 Task: Check a repository's "Projects" for task management.
Action: Mouse moved to (74, 220)
Screenshot: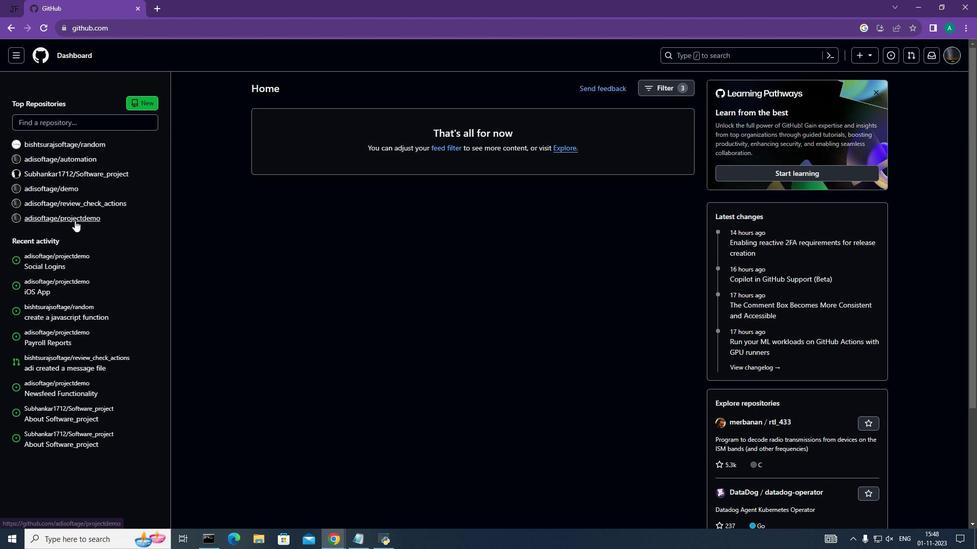 
Action: Mouse pressed left at (74, 220)
Screenshot: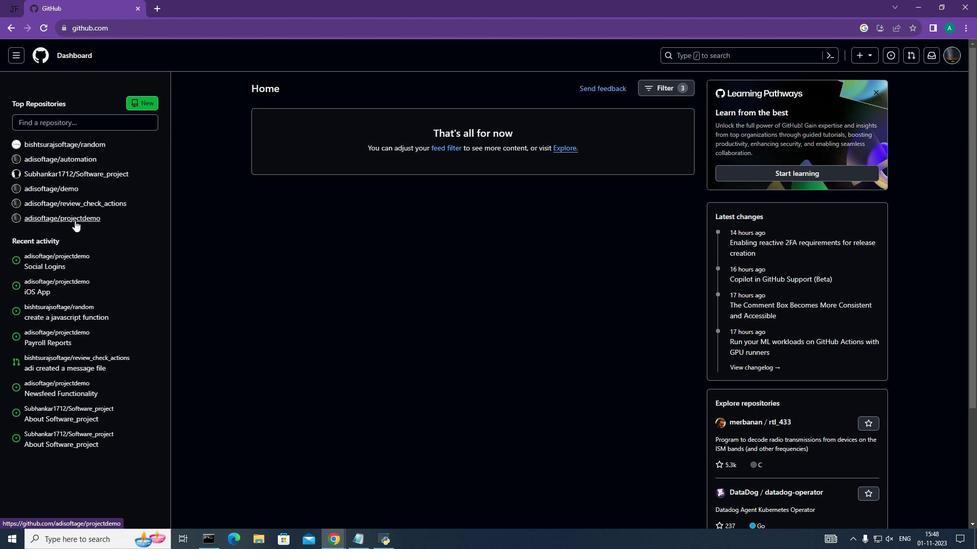 
Action: Mouse moved to (265, 79)
Screenshot: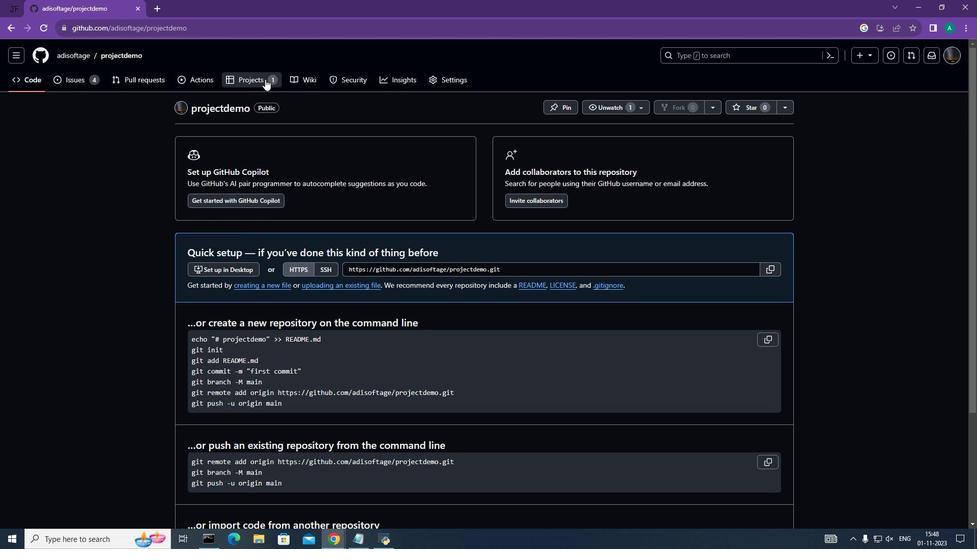 
Action: Mouse pressed left at (265, 79)
Screenshot: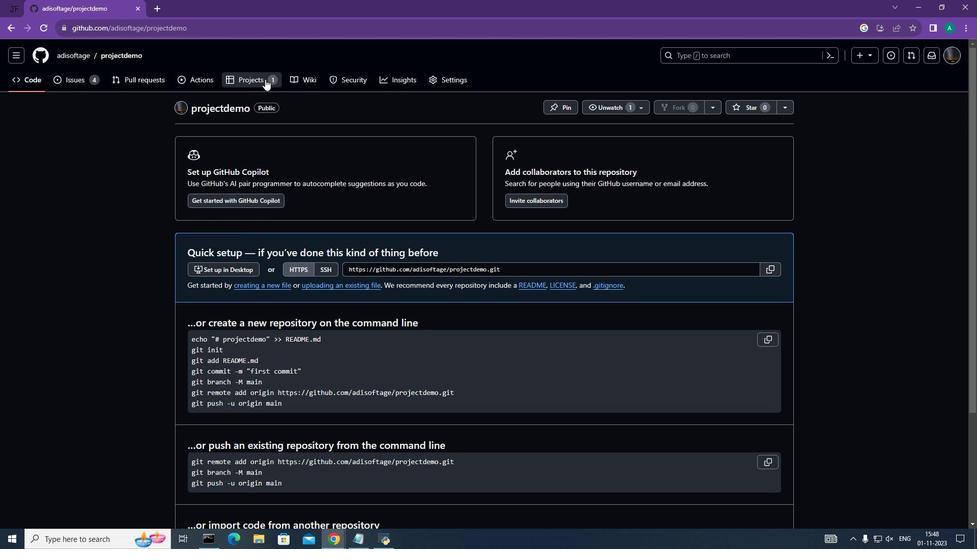
Action: Mouse moved to (214, 271)
Screenshot: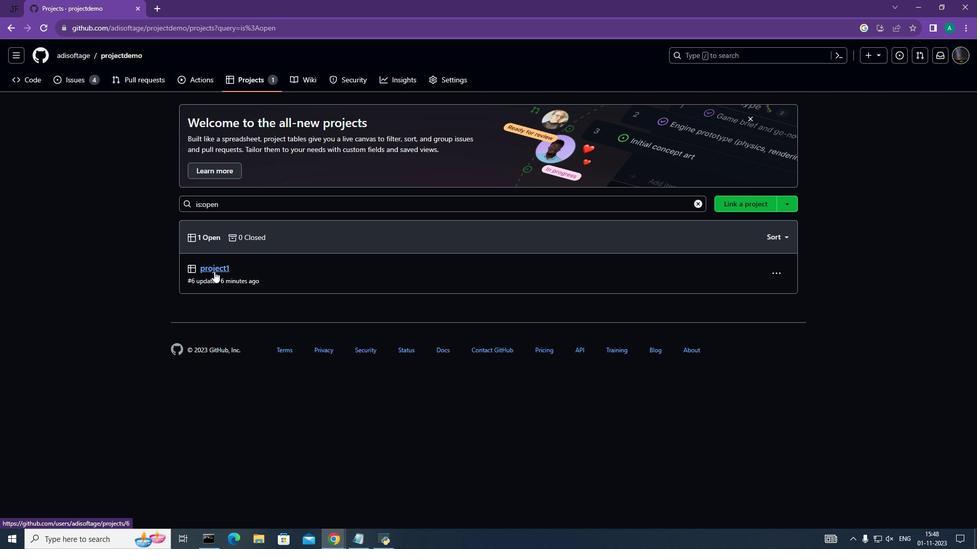 
Action: Mouse pressed left at (214, 271)
Screenshot: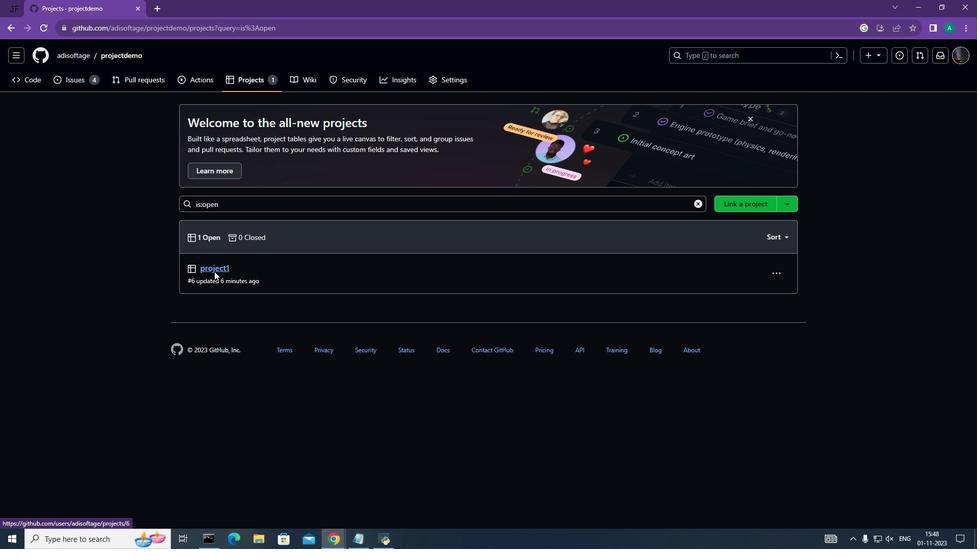 
Action: Mouse moved to (445, 196)
Screenshot: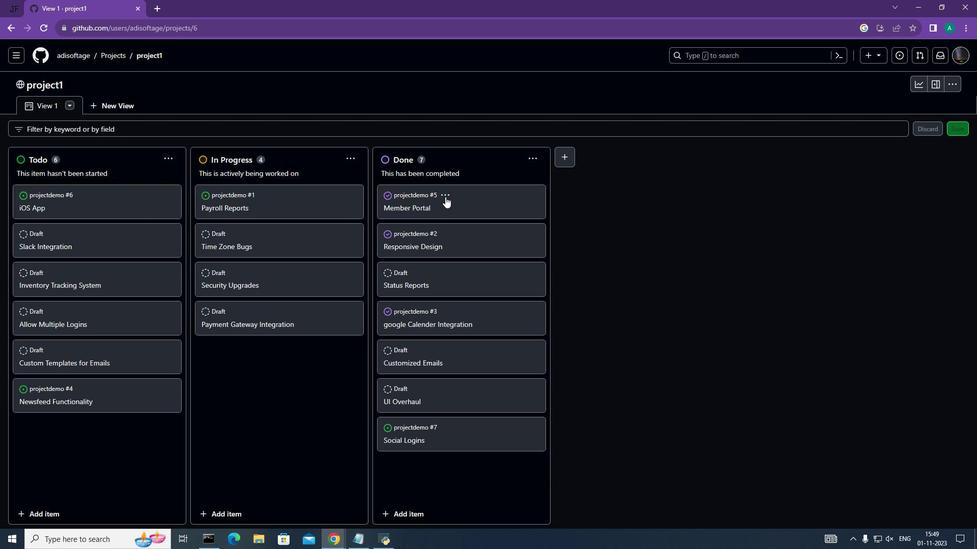 
Action: Mouse pressed left at (445, 196)
Screenshot: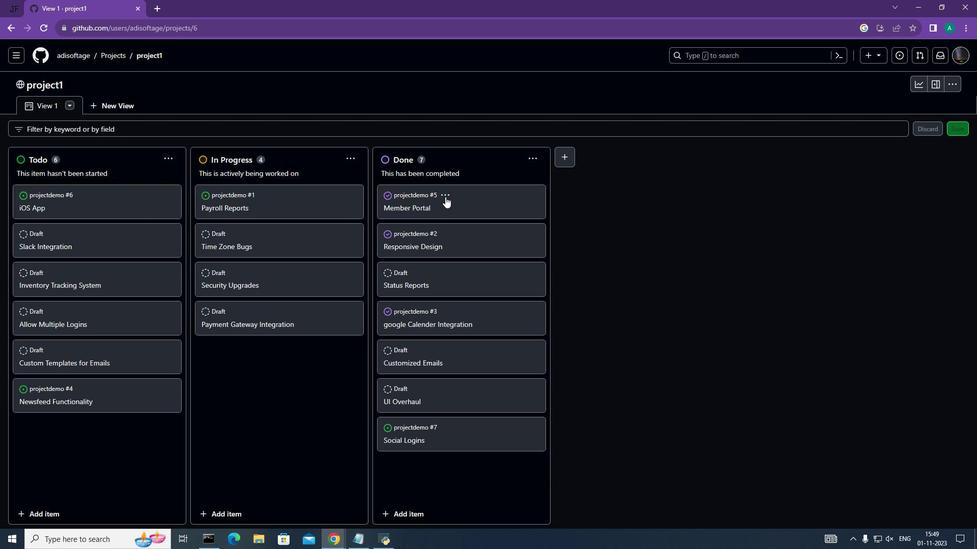 
Action: Mouse moved to (410, 214)
Screenshot: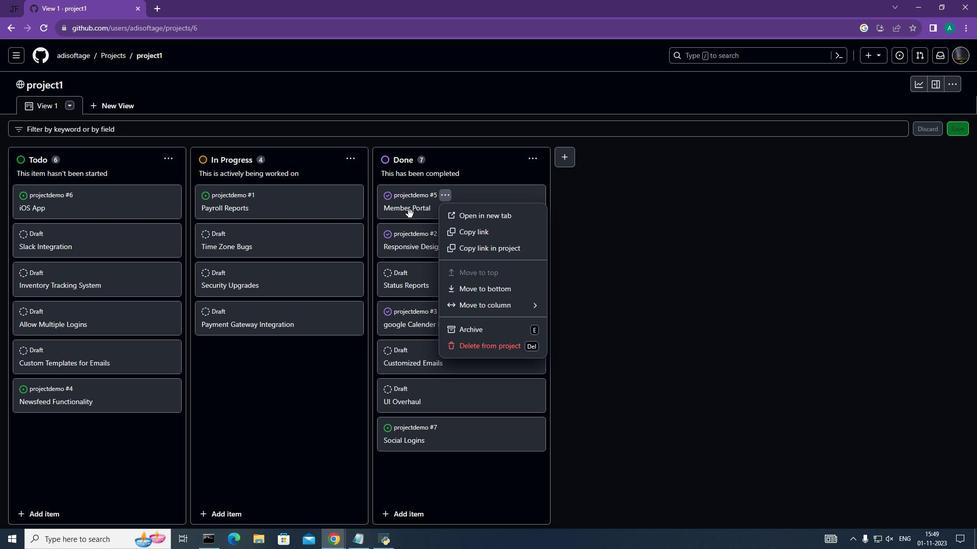 
Action: Mouse pressed left at (410, 214)
Screenshot: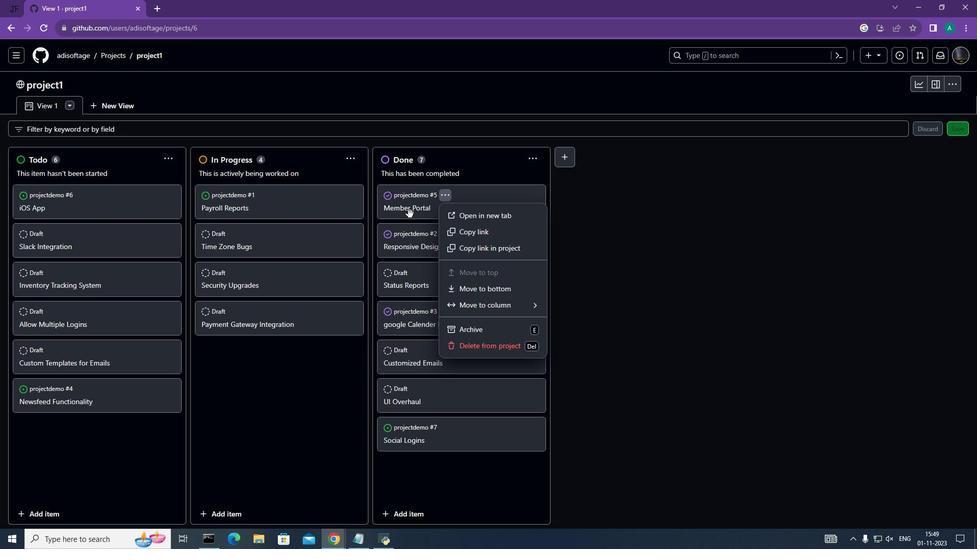 
Action: Mouse pressed left at (410, 214)
Screenshot: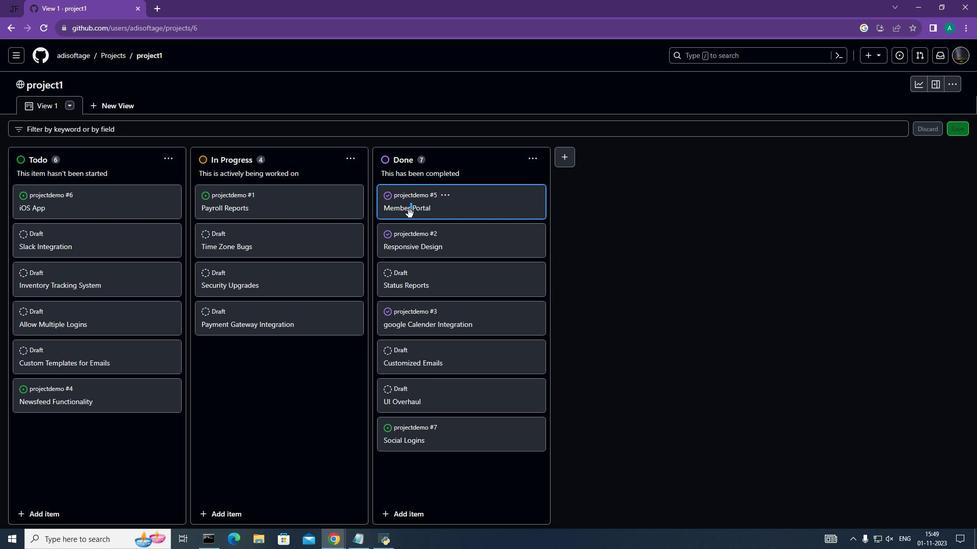 
Action: Mouse moved to (409, 209)
Screenshot: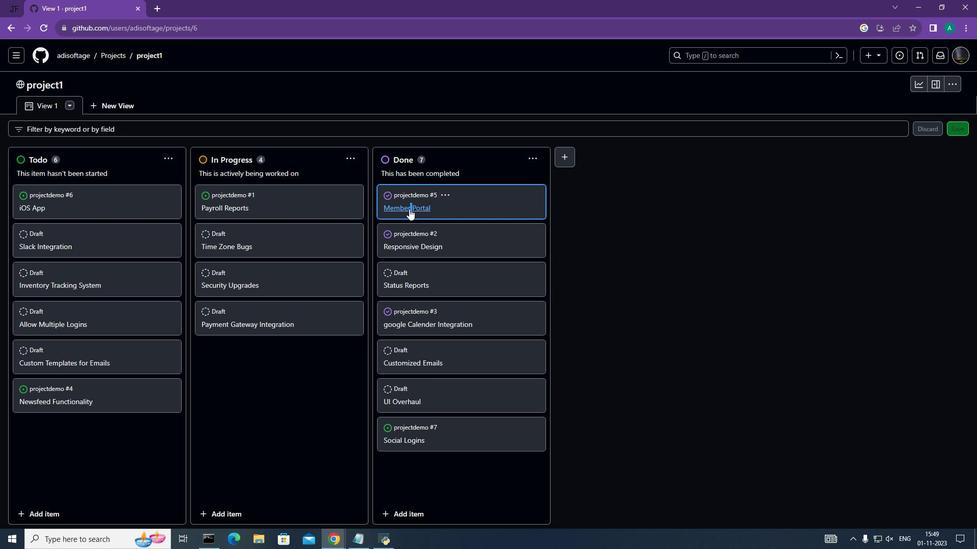 
Action: Mouse pressed left at (409, 209)
Screenshot: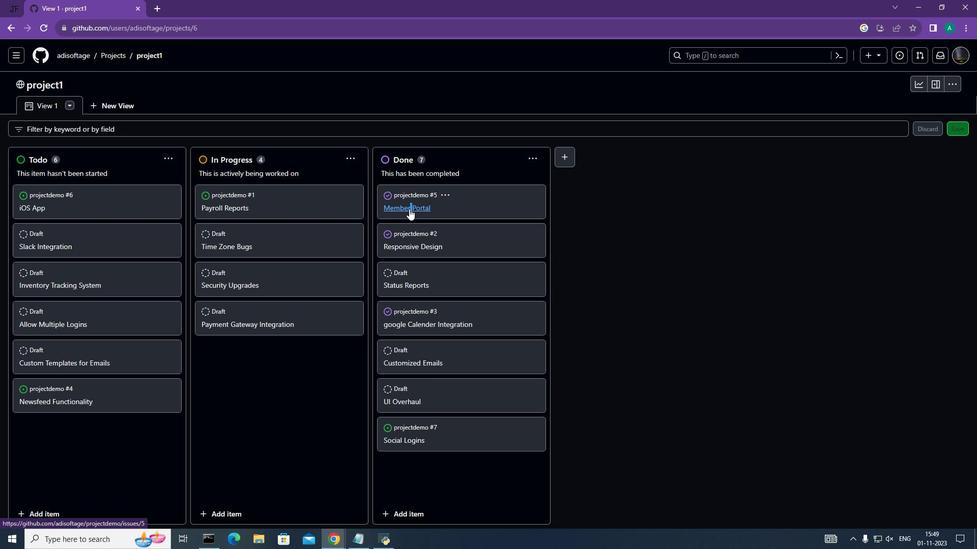 
Action: Mouse moved to (775, 330)
Screenshot: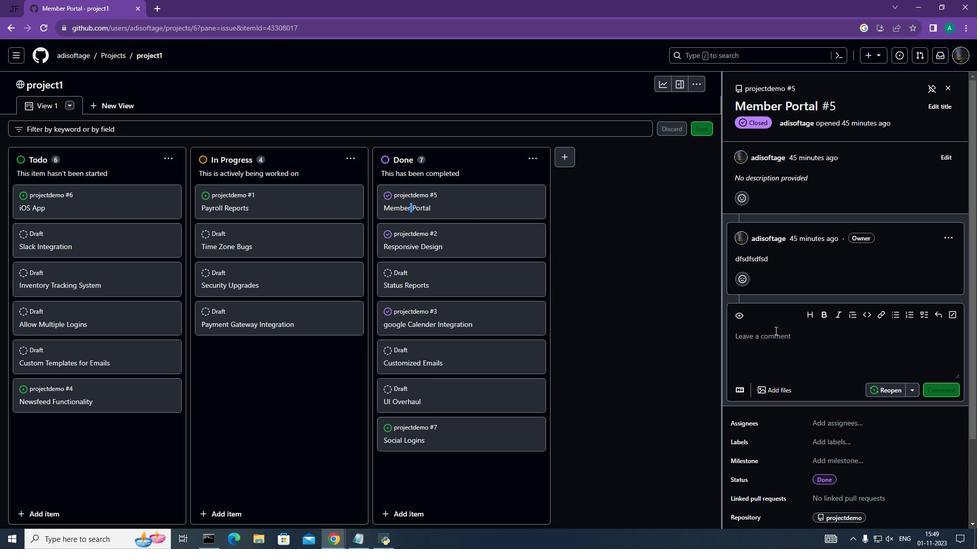
Action: Mouse pressed left at (775, 330)
Screenshot: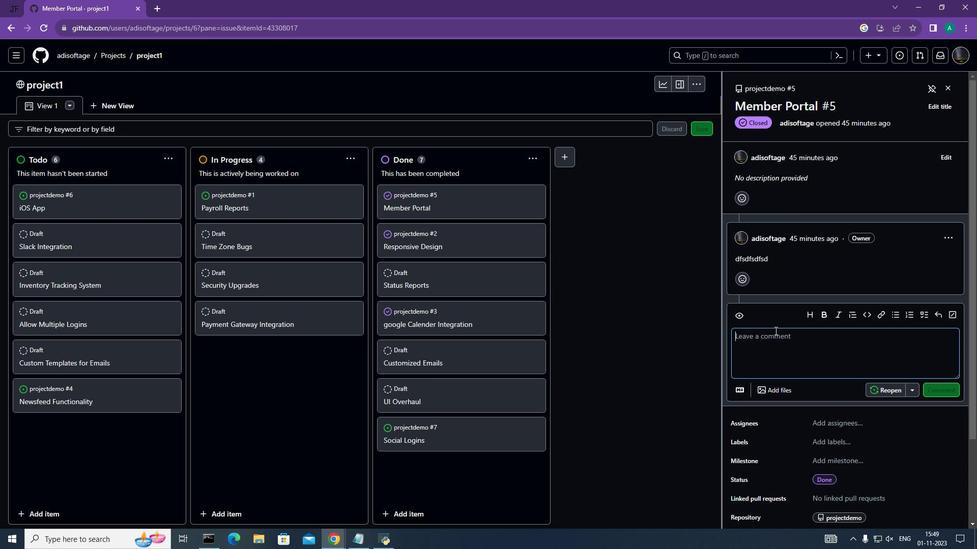 
Action: Key pressed <Key.shift><Key.shift>The<Key.space>member<Key.space>portal<Key.space>is<Key.space>crashing<Key.space>due<Key.space>to<Key.space>the<Key.space>huge<Key.space>traffic<Key.space>on<Key.space>it.<Key.shift><Key.enter><Key.shift>I<Key.space>think<Key.space>its<Key.space>time<Key.space>to<Key.space>implement<Key.space>handshake<Key.space>protocol
Screenshot: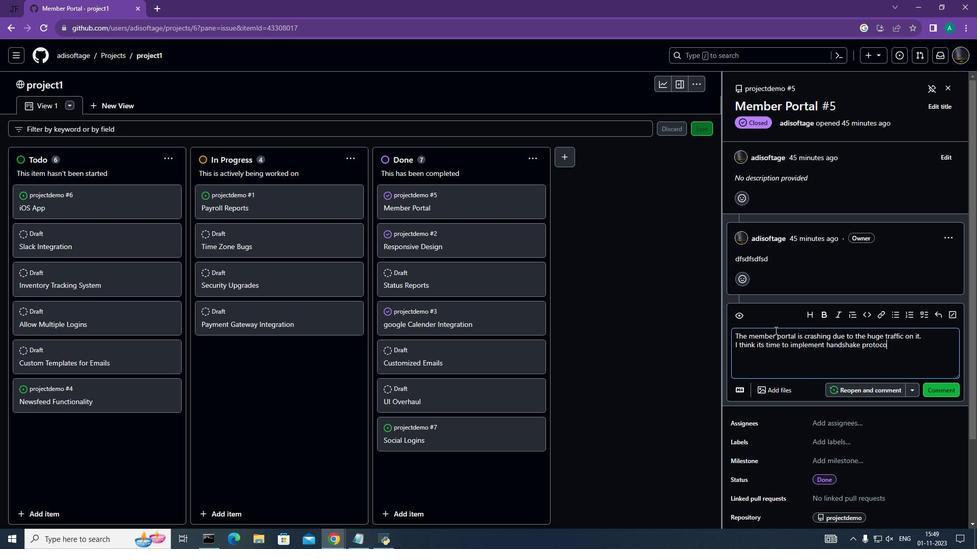 
Action: Mouse moved to (930, 389)
Screenshot: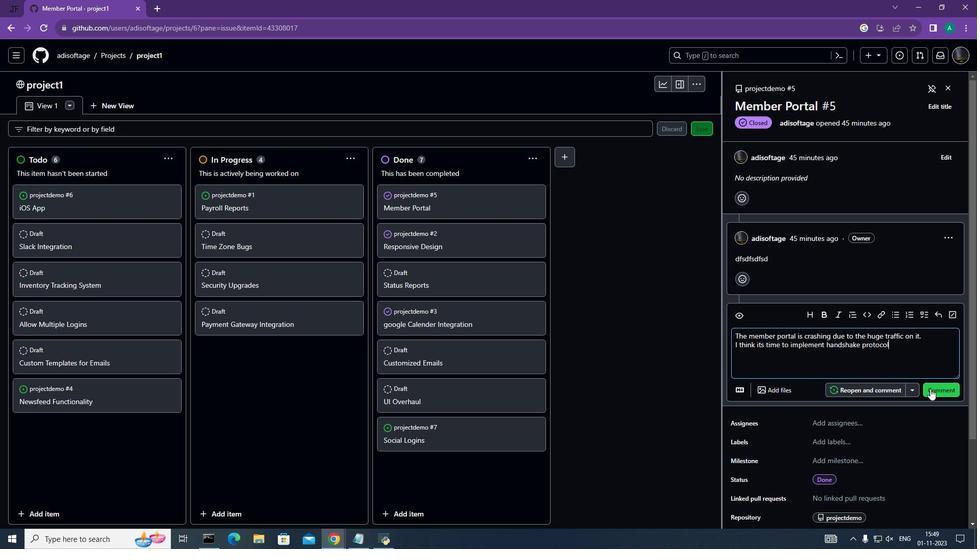 
Action: Mouse pressed left at (930, 389)
Screenshot: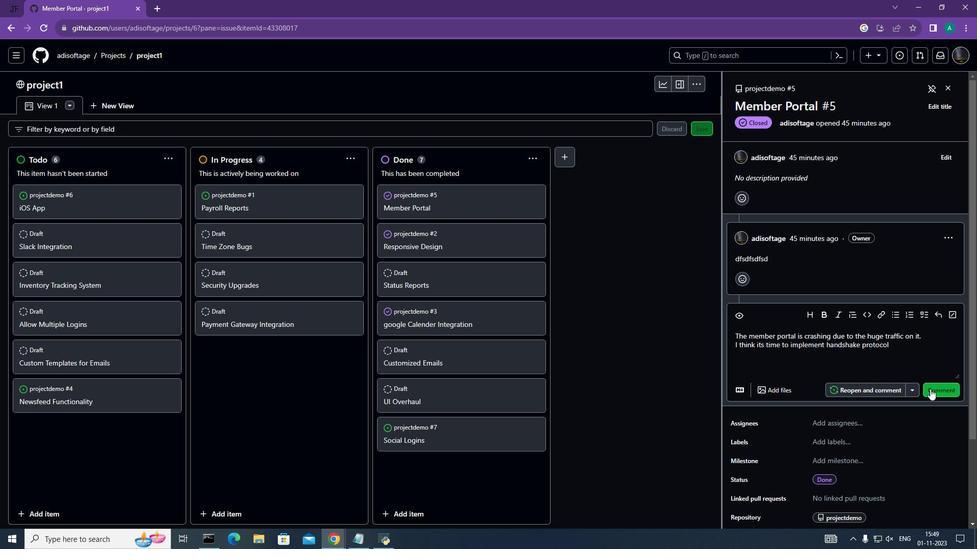 
Action: Mouse moved to (880, 486)
Screenshot: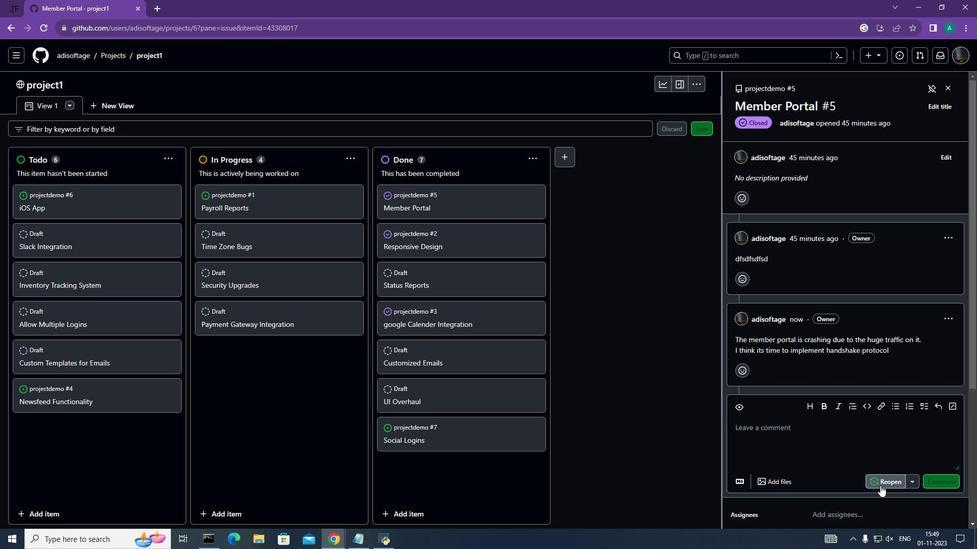 
Action: Mouse pressed left at (880, 486)
Screenshot: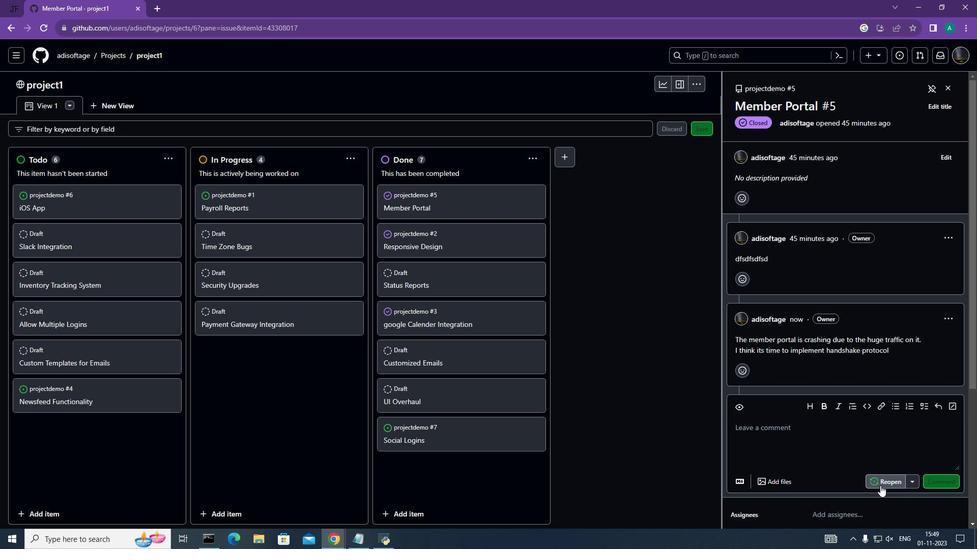 
Action: Mouse moved to (442, 197)
Screenshot: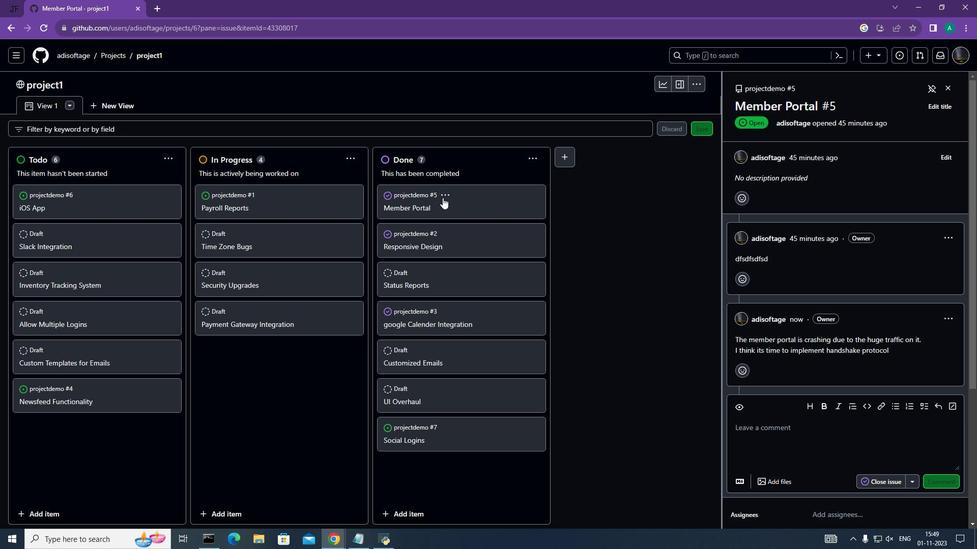 
Action: Mouse pressed left at (442, 197)
Screenshot: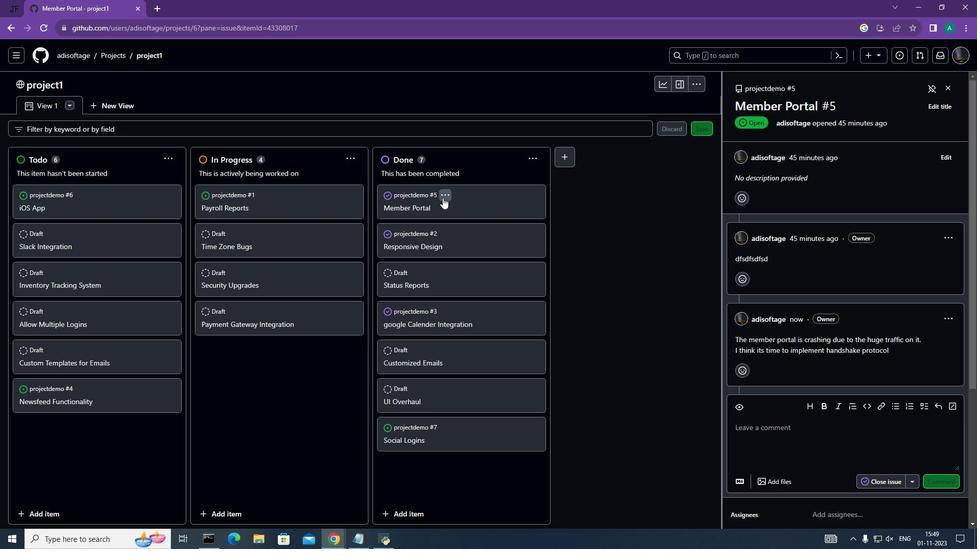 
Action: Mouse moved to (502, 304)
Screenshot: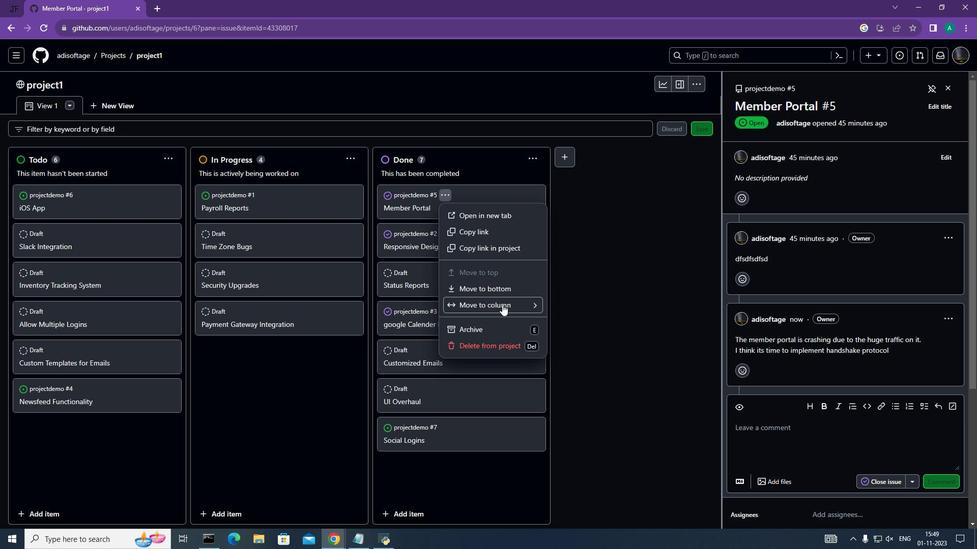 
Action: Mouse pressed left at (502, 304)
Screenshot: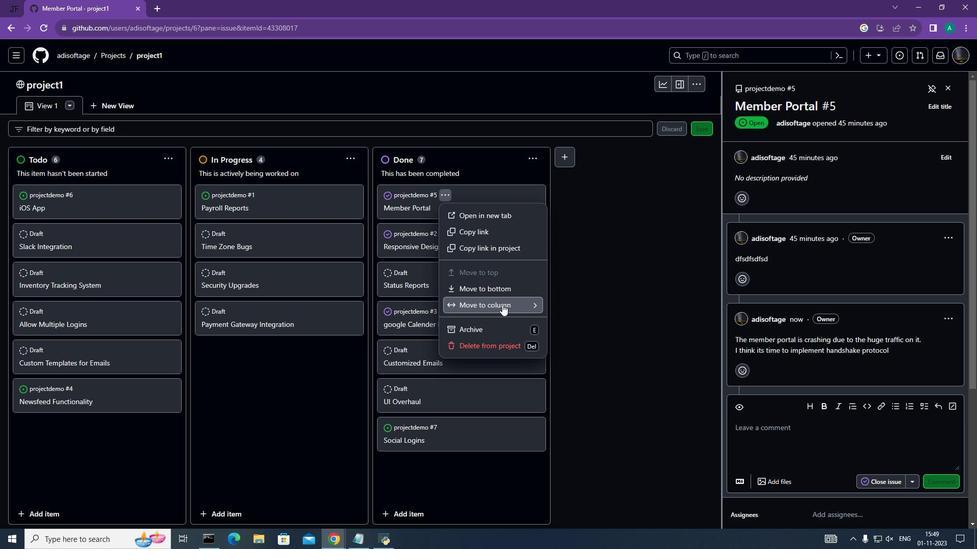 
Action: Mouse moved to (488, 279)
Screenshot: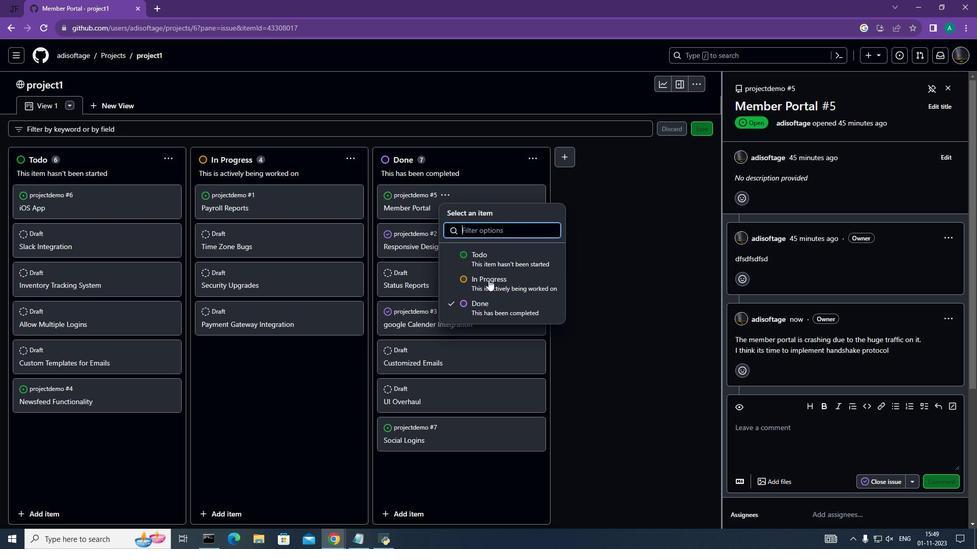 
Action: Mouse pressed left at (488, 279)
Screenshot: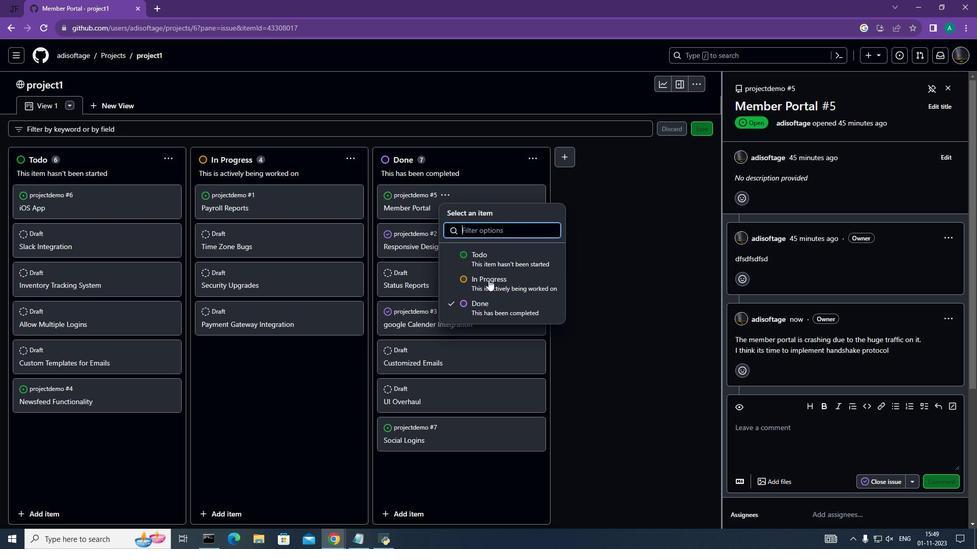 
Action: Mouse moved to (53, 310)
Screenshot: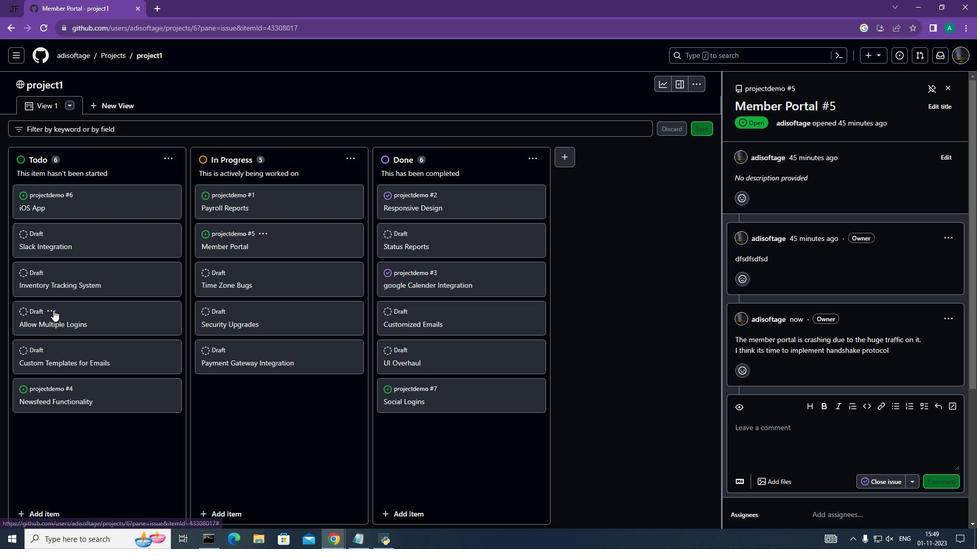 
Action: Mouse pressed left at (53, 310)
Screenshot: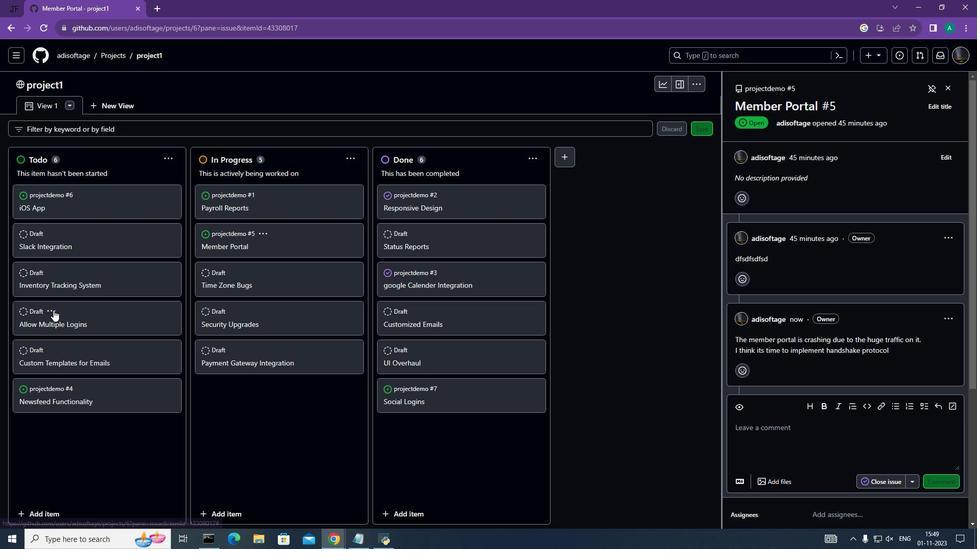 
Action: Mouse moved to (53, 269)
Screenshot: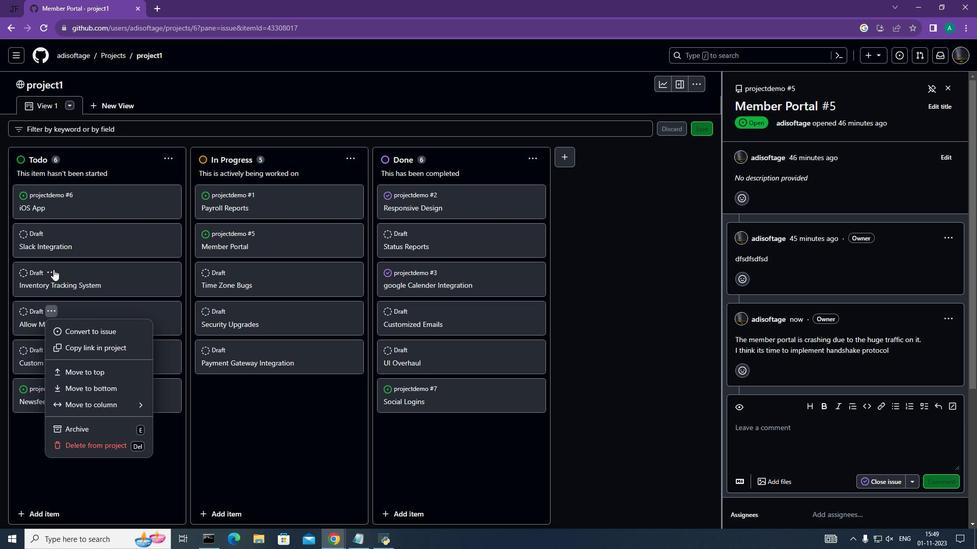 
Action: Mouse pressed left at (53, 269)
Screenshot: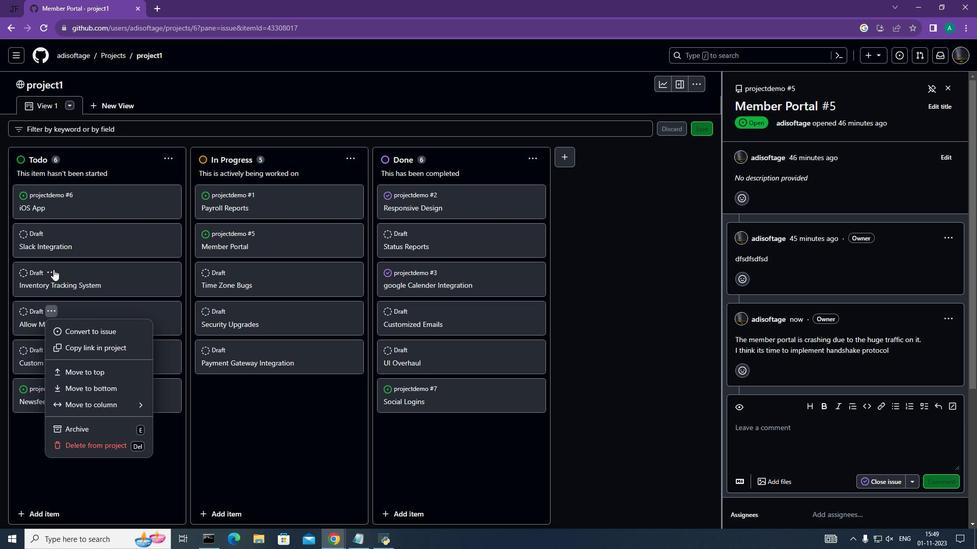 
Action: Mouse moved to (96, 294)
Screenshot: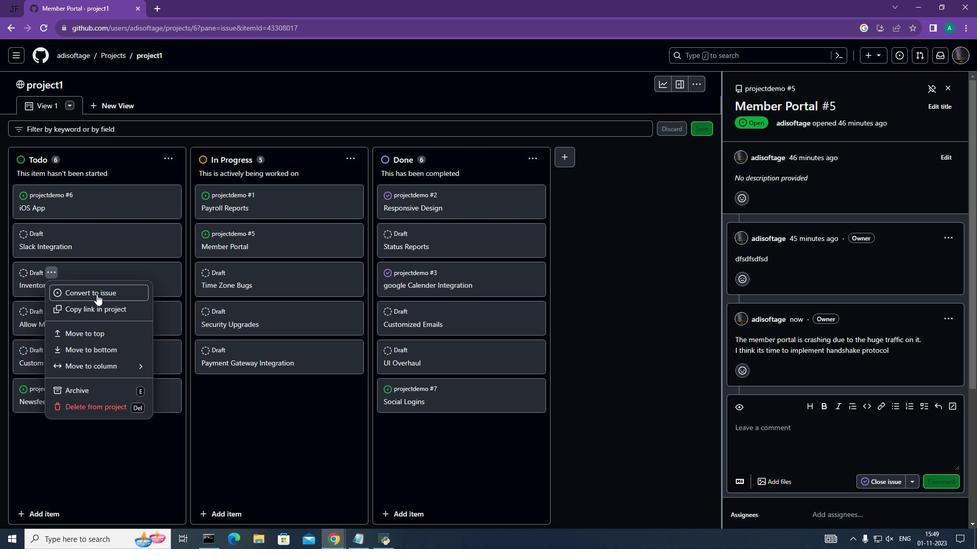 
Action: Mouse pressed left at (96, 294)
Screenshot: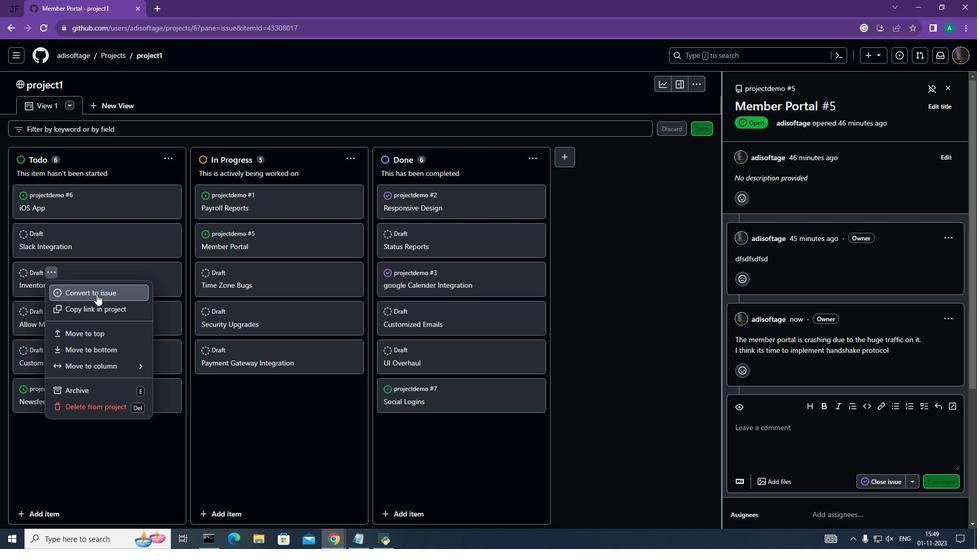 
Action: Mouse moved to (76, 332)
Screenshot: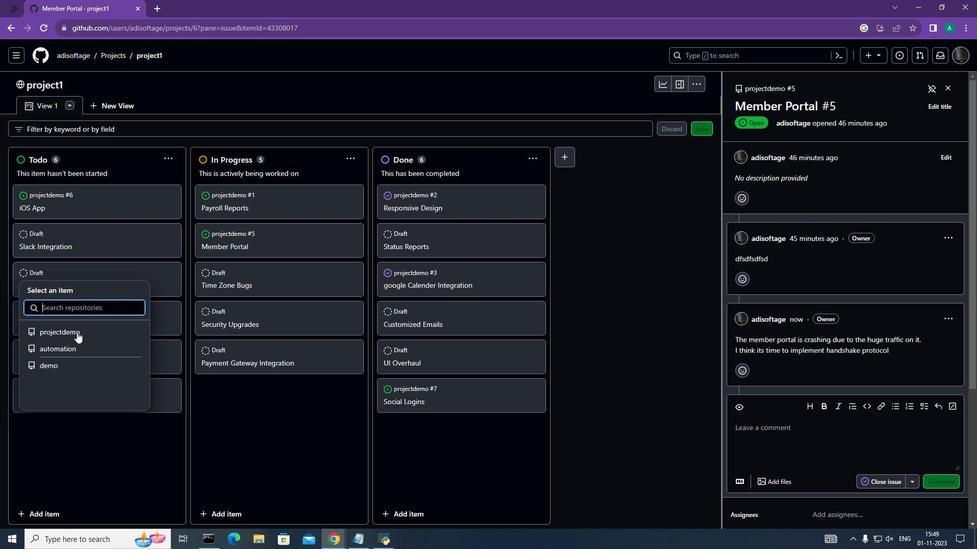 
Action: Mouse pressed left at (76, 332)
Screenshot: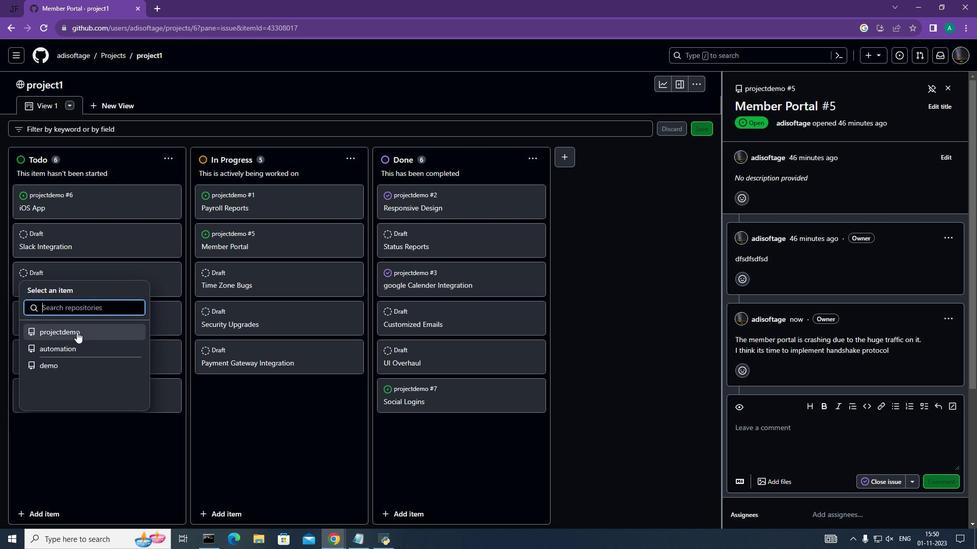 
Action: Mouse moved to (949, 86)
Screenshot: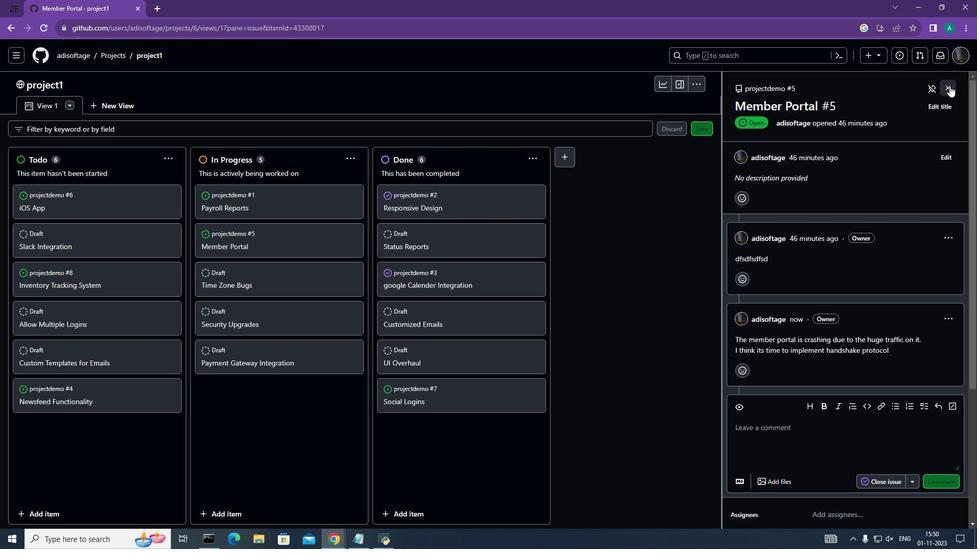 
Action: Mouse pressed left at (949, 86)
Screenshot: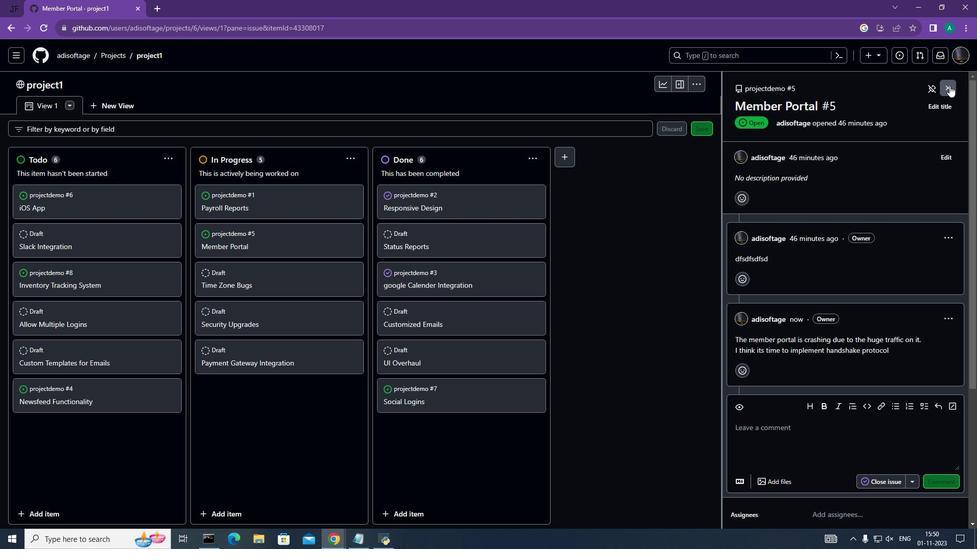 
Action: Mouse moved to (44, 286)
Screenshot: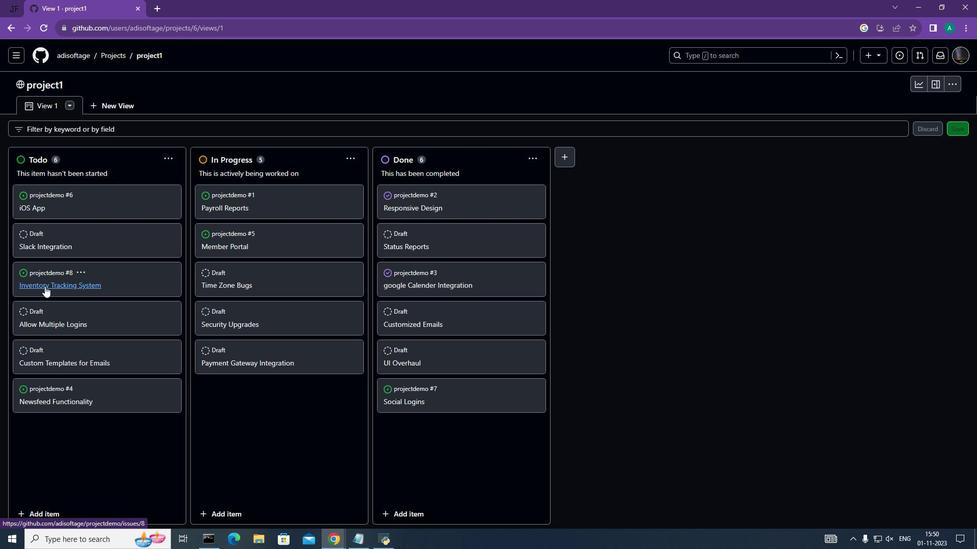 
Action: Mouse pressed left at (44, 286)
Screenshot: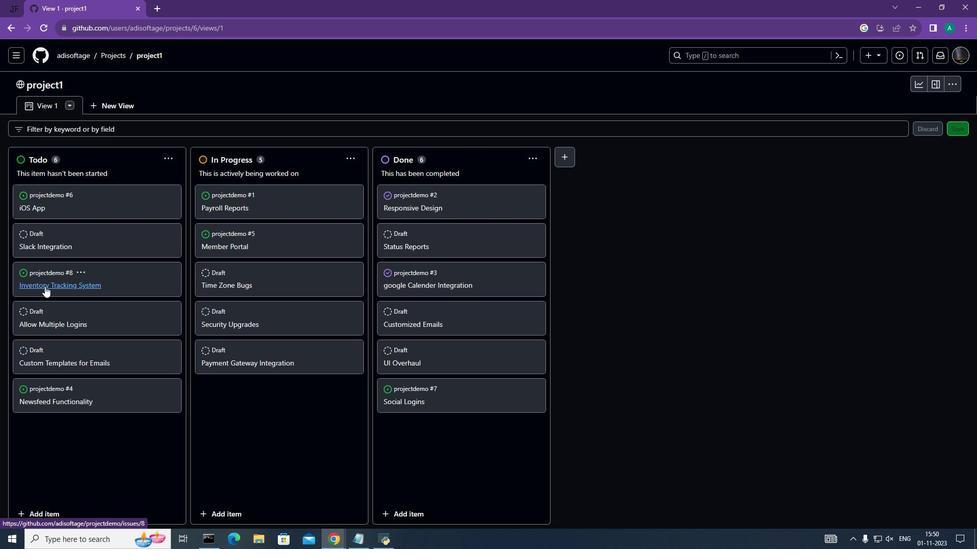 
Action: Mouse moved to (771, 251)
Screenshot: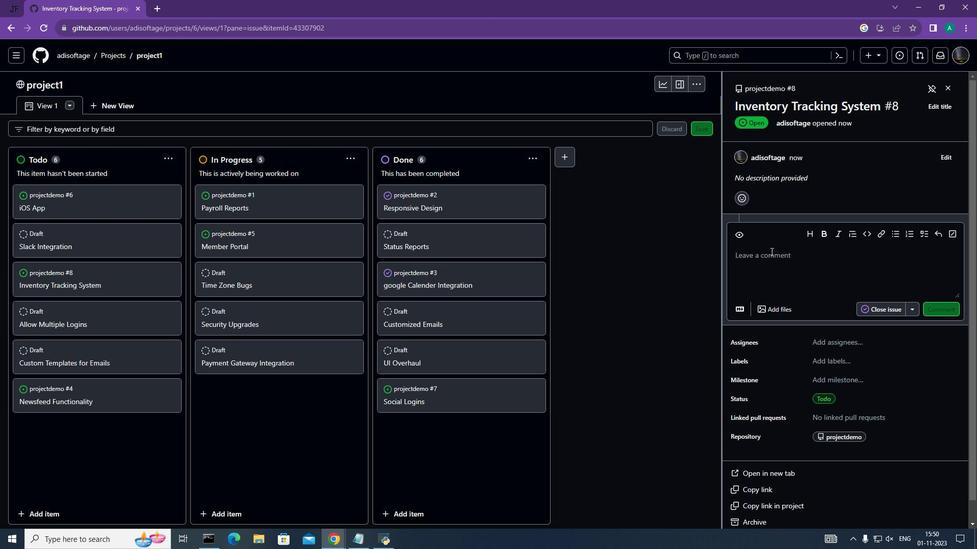 
Action: Mouse pressed left at (771, 251)
Screenshot: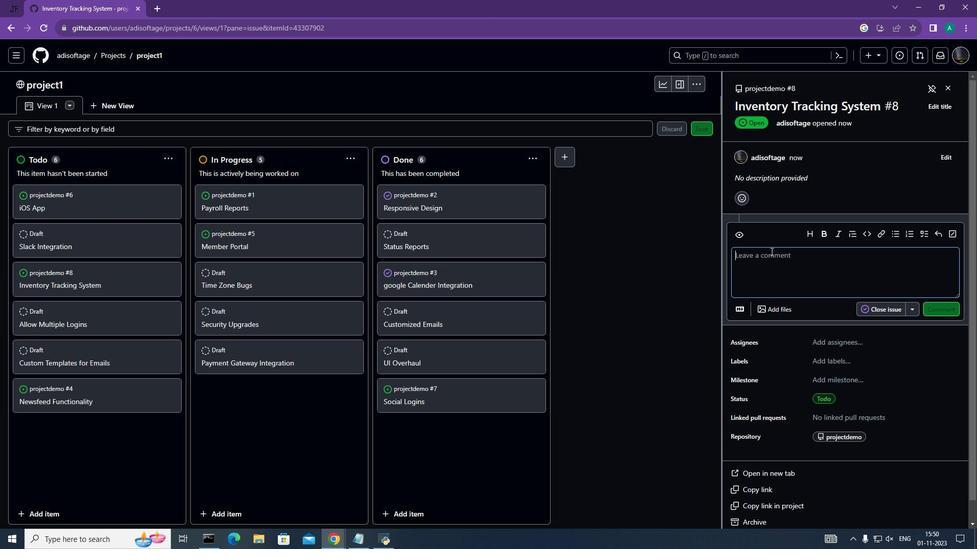 
Action: Key pressed <Key.shift><Key.shift>The<Key.space>inventory<Key.space><Key.backspace>'s<Key.space>item<Key.space>is<Key.space><Key.backspace><Key.backspace><Key.backspace>are<Key.space>t<Key.backspace>mixing<Key.space>with<Key.space>each<Key.space>other
Screenshot: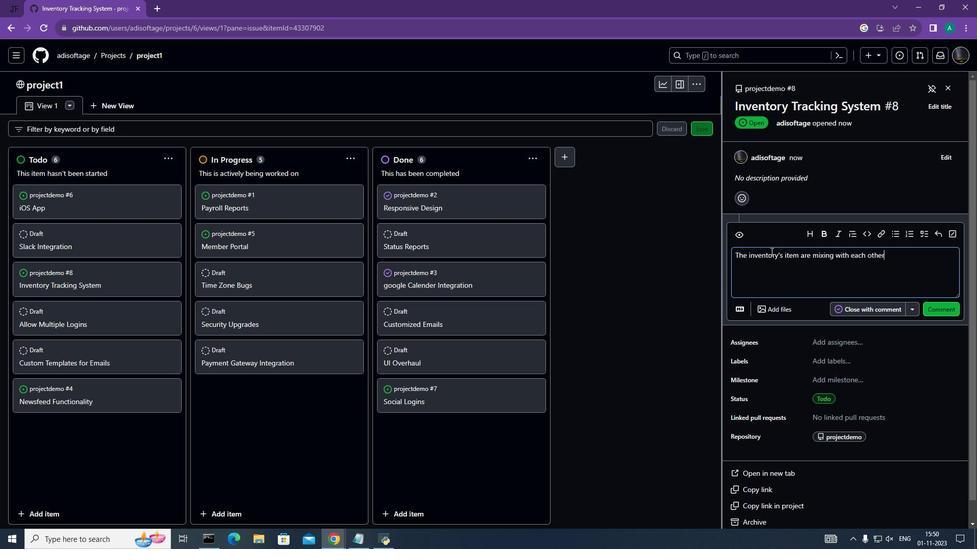 
Action: Mouse moved to (872, 306)
Screenshot: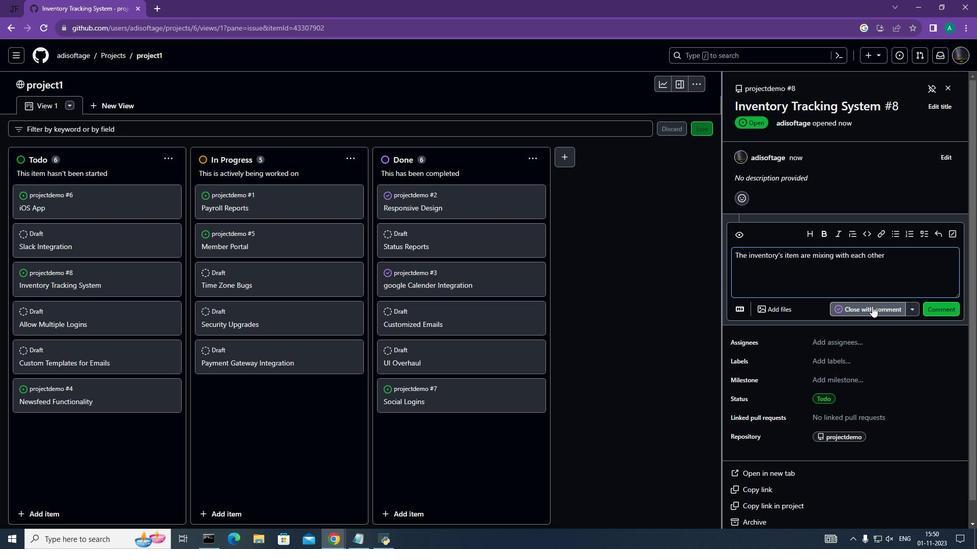 
Action: Mouse pressed left at (872, 306)
Screenshot: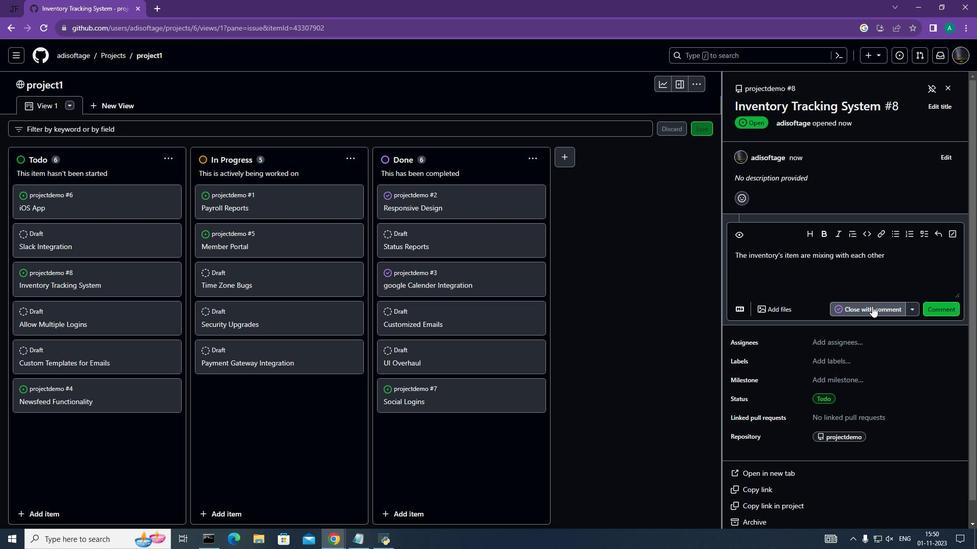 
Action: Mouse moved to (672, 300)
Screenshot: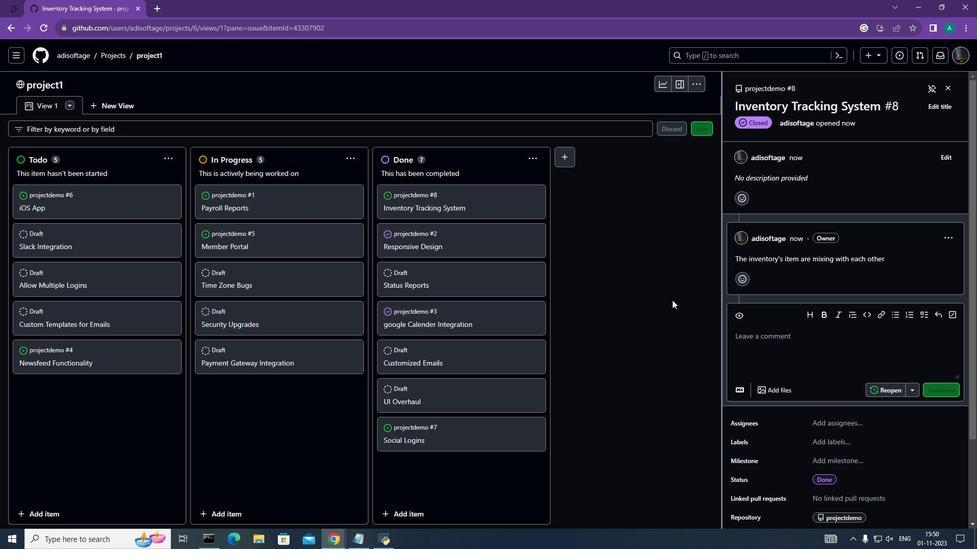 
Action: Mouse pressed left at (672, 300)
Screenshot: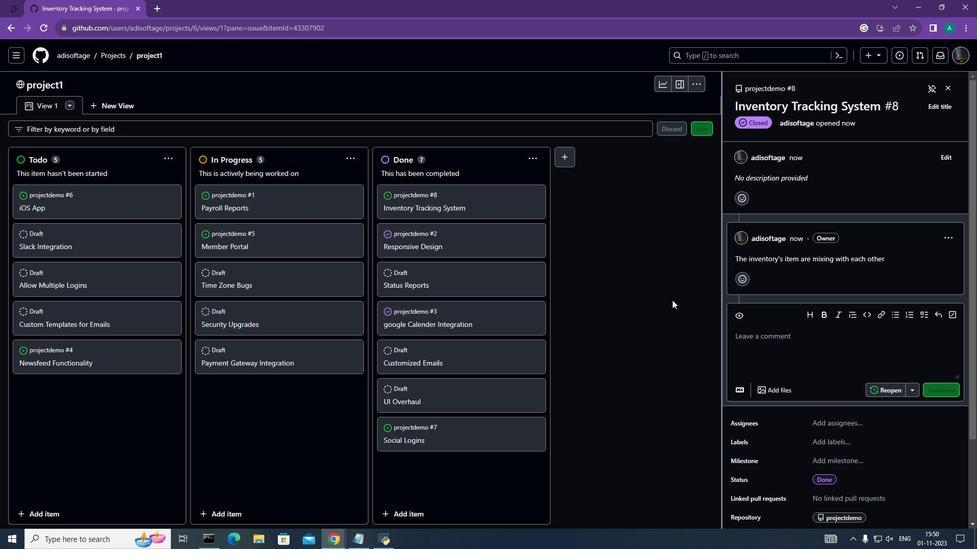 
Action: Mouse moved to (573, 268)
Screenshot: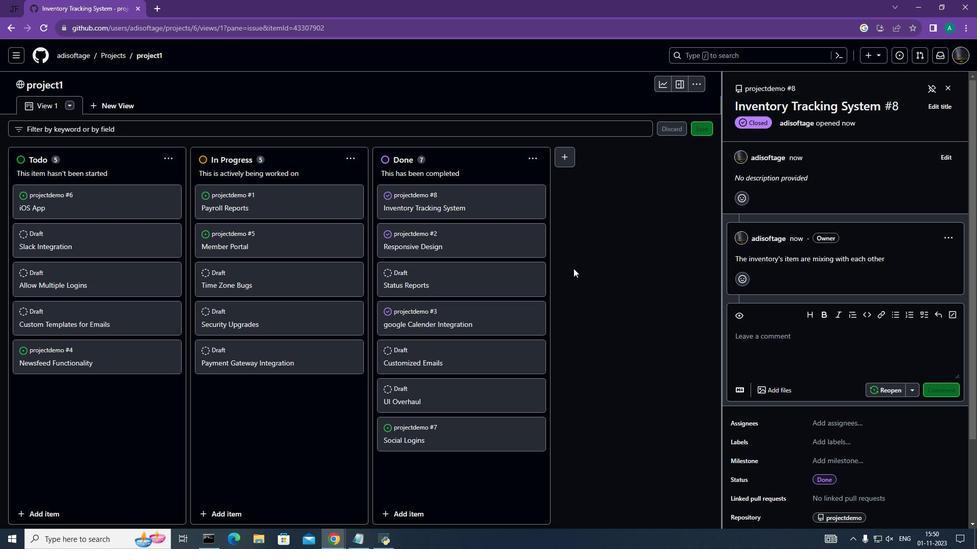 
Action: Mouse pressed left at (573, 268)
Screenshot: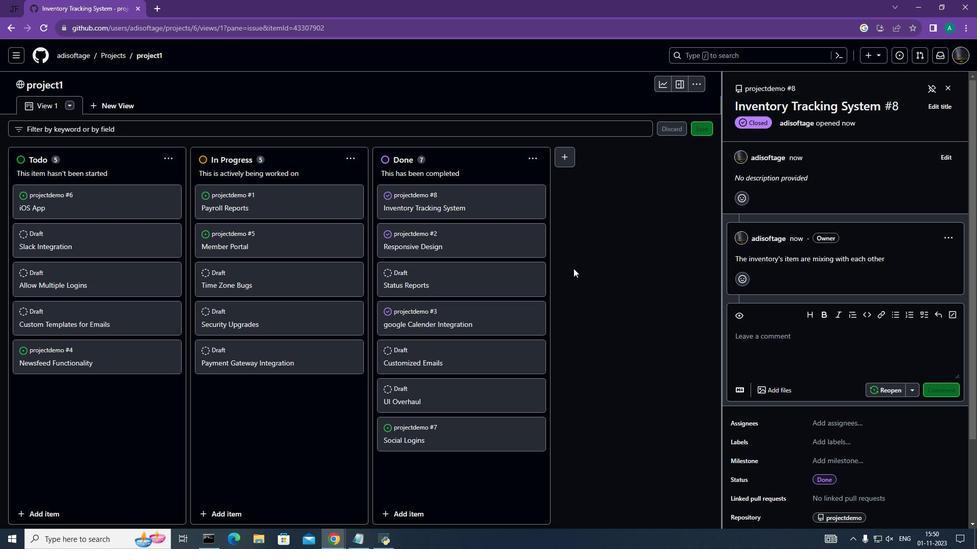 
Action: Mouse moved to (541, 281)
Screenshot: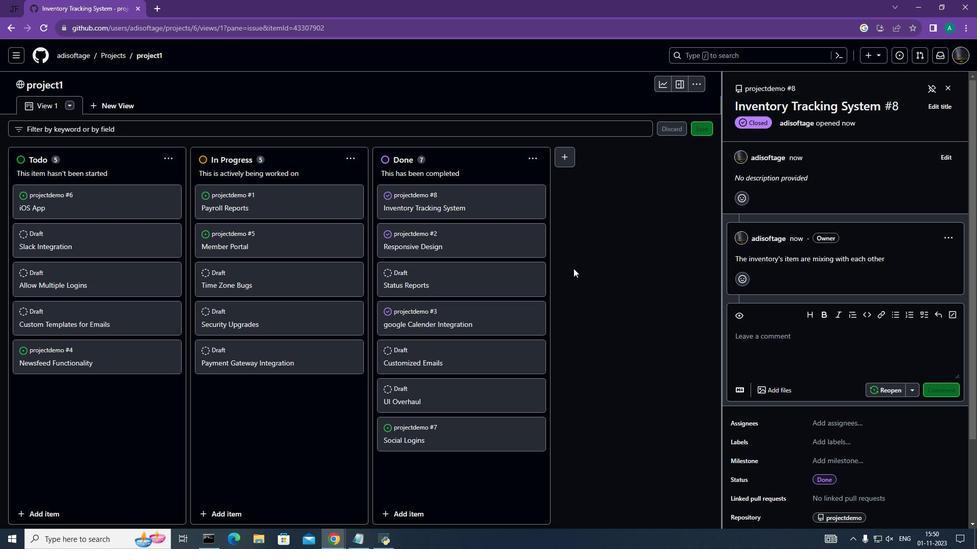 
